 Task: Use the formula "IMSQRT" in spreadsheet "Project portfolio".
Action: Mouse moved to (35, 229)
Screenshot: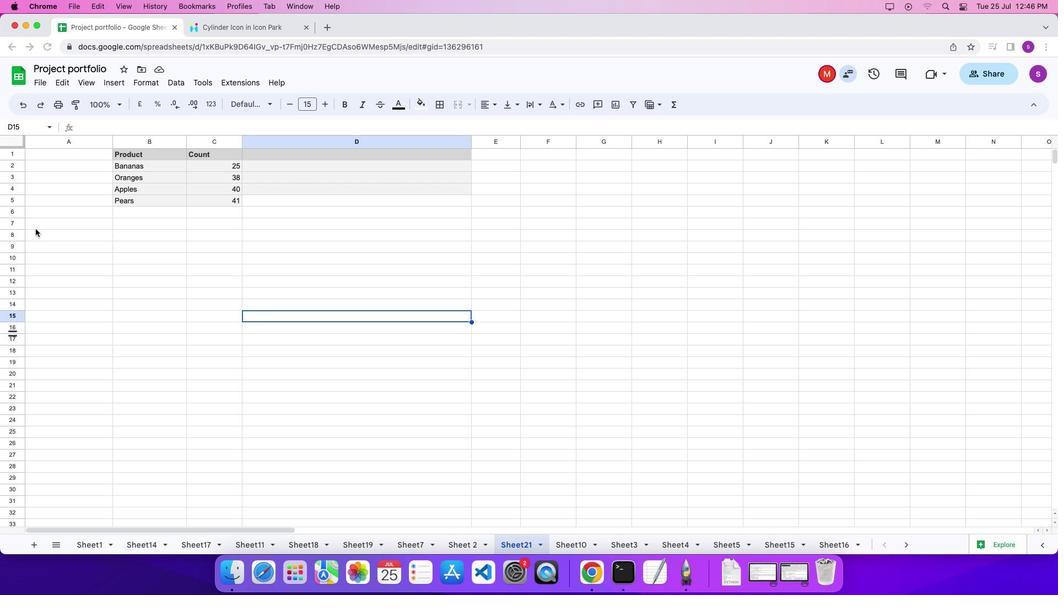 
Action: Mouse pressed left at (35, 229)
Screenshot: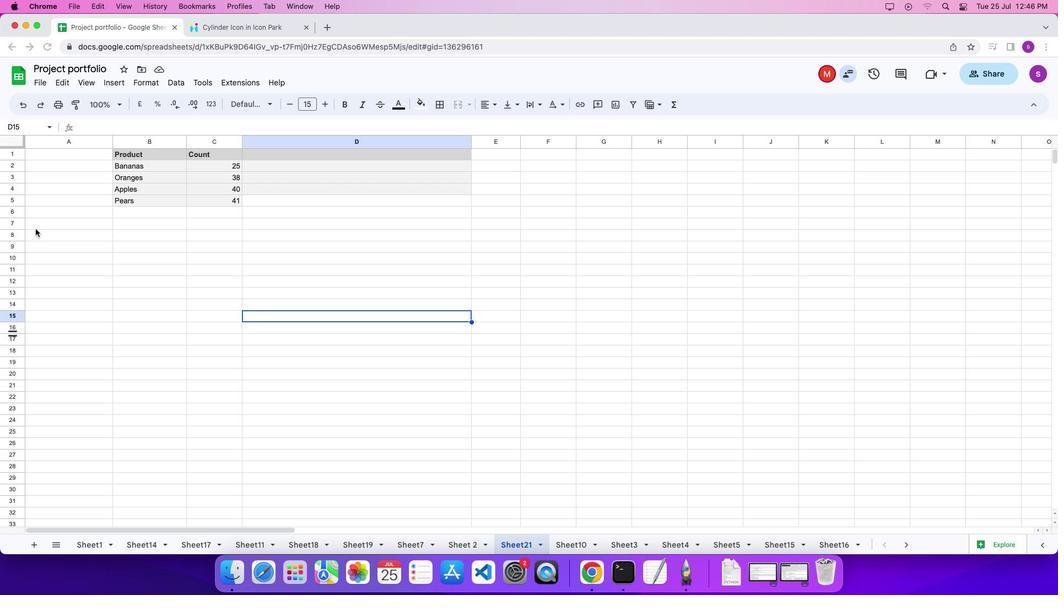 
Action: Mouse moved to (39, 231)
Screenshot: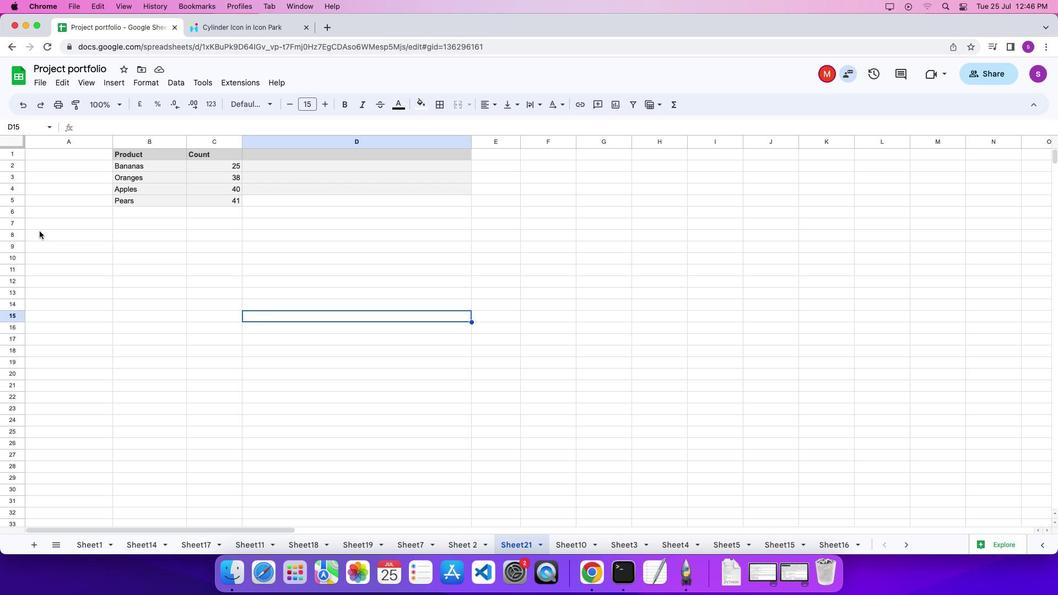 
Action: Mouse pressed left at (39, 231)
Screenshot: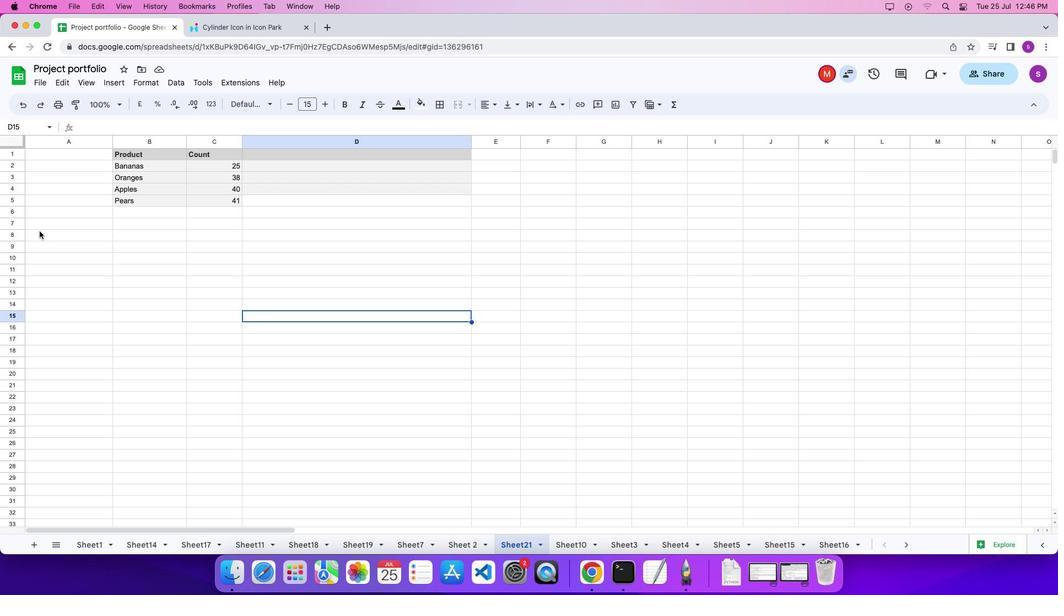 
Action: Mouse moved to (43, 233)
Screenshot: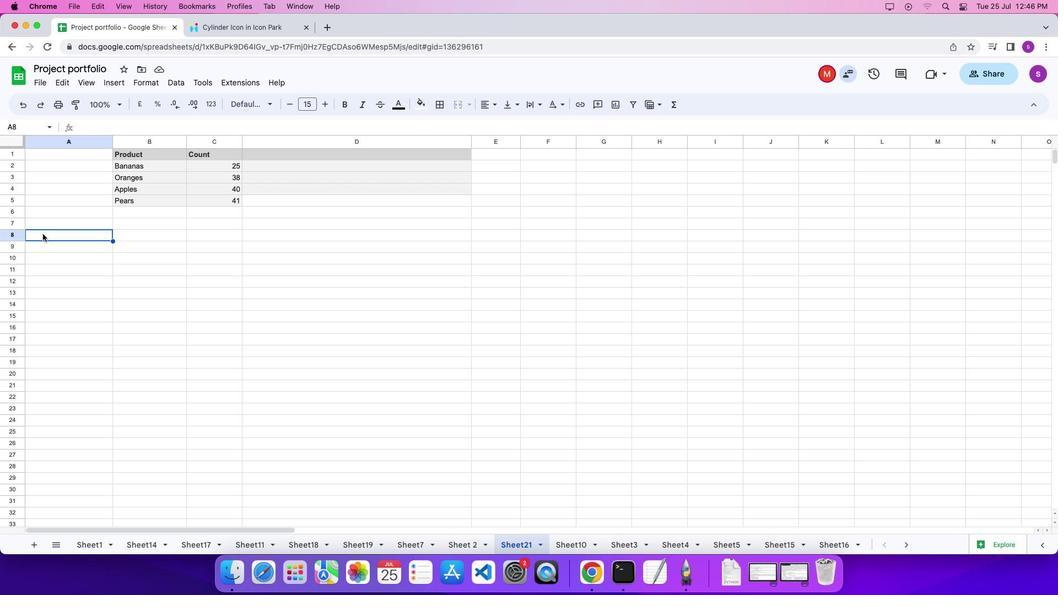 
Action: Mouse pressed left at (43, 233)
Screenshot: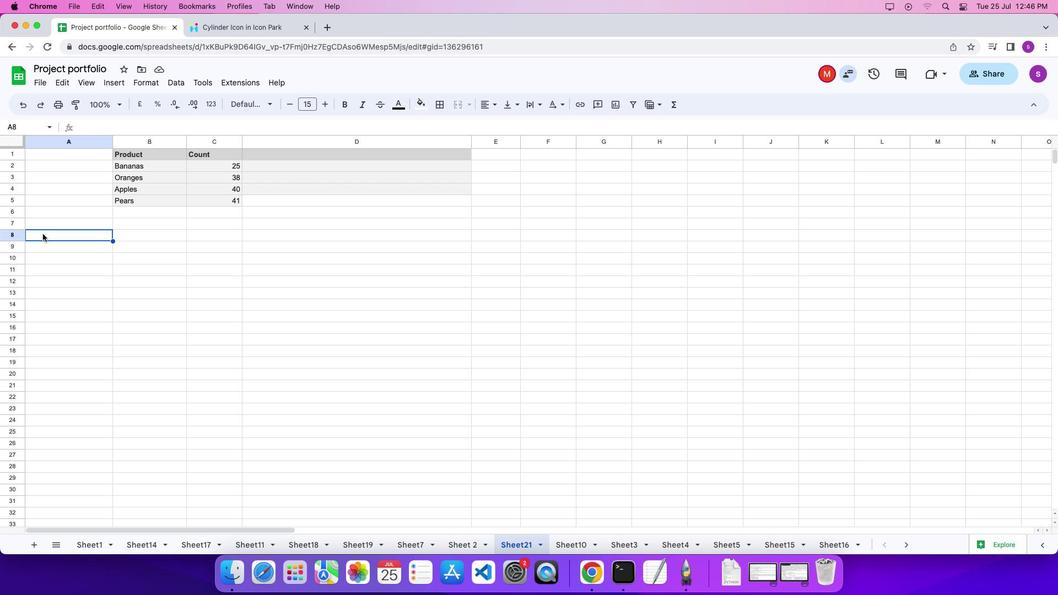 
Action: Key pressed '='
Screenshot: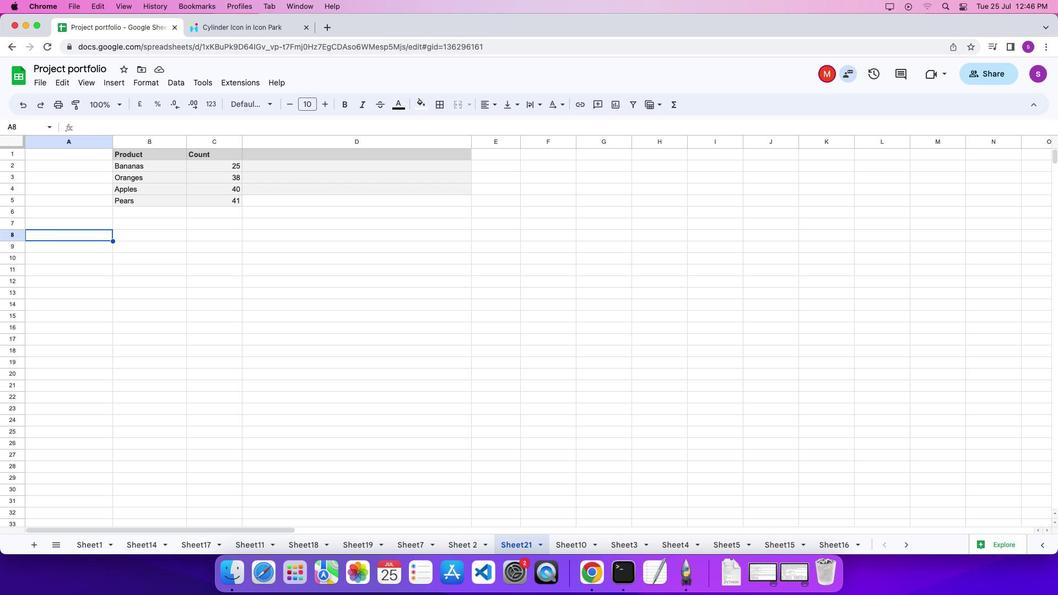 
Action: Mouse moved to (669, 105)
Screenshot: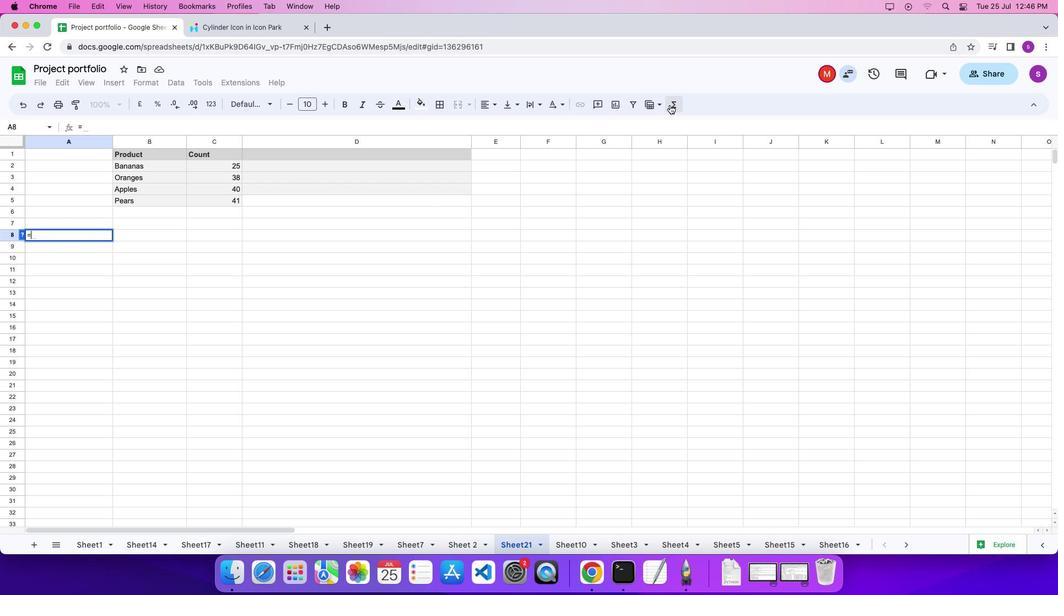 
Action: Mouse pressed left at (669, 105)
Screenshot: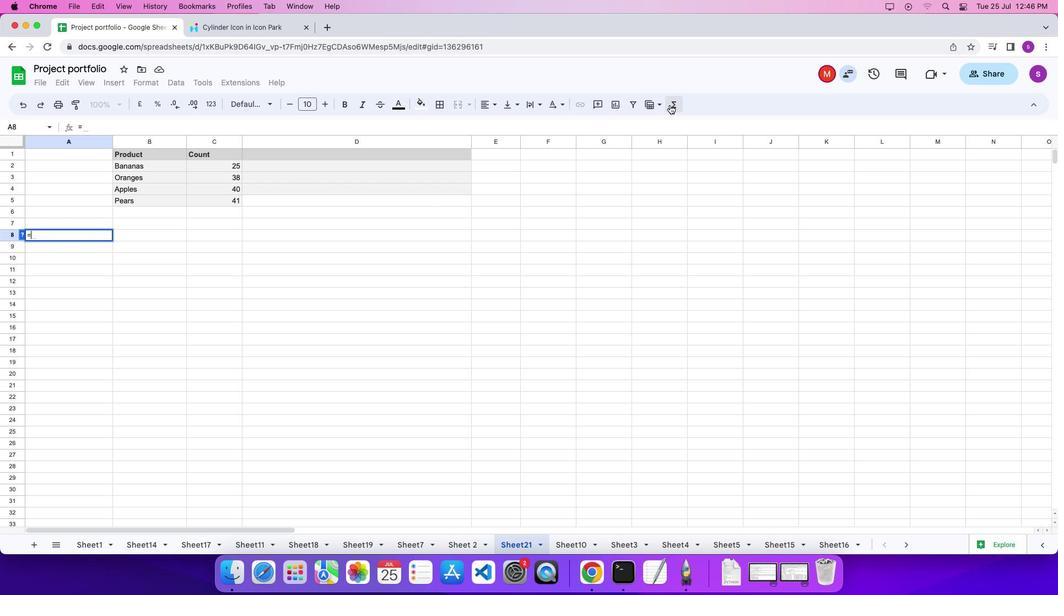 
Action: Mouse moved to (846, 541)
Screenshot: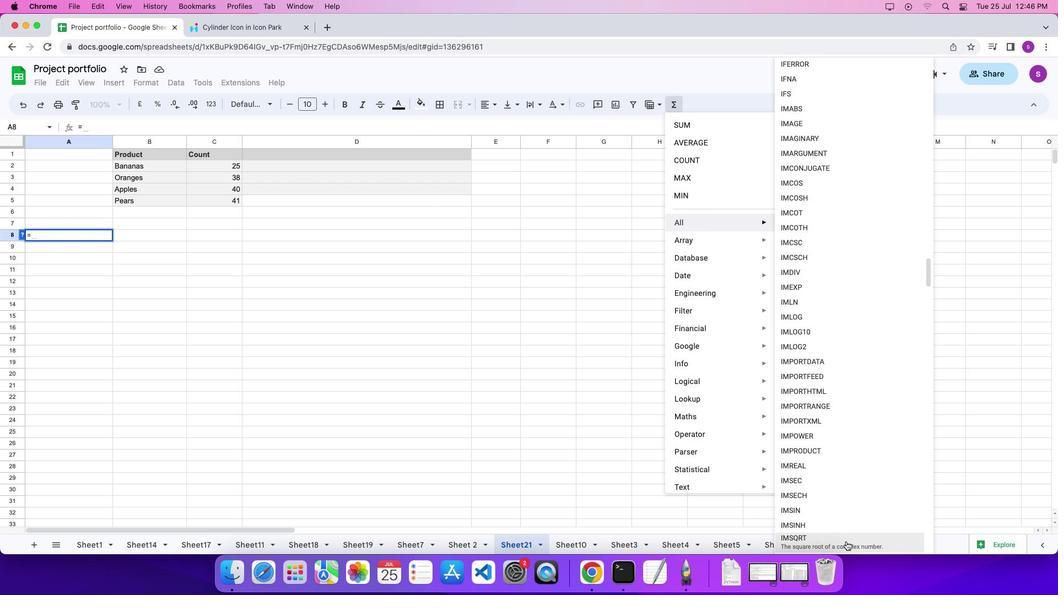 
Action: Mouse pressed left at (846, 541)
Screenshot: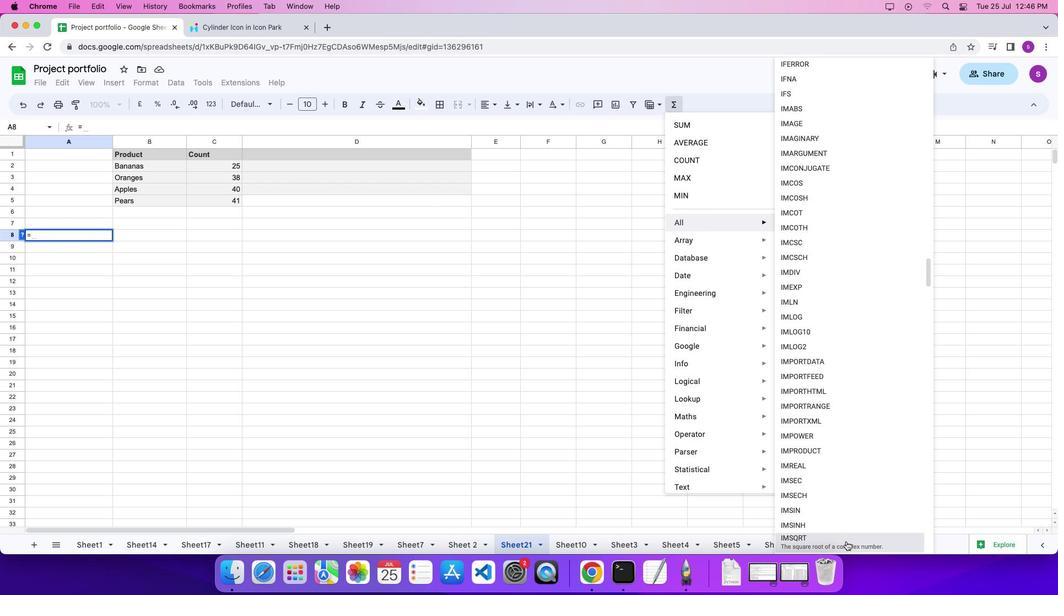 
Action: Mouse moved to (788, 525)
Screenshot: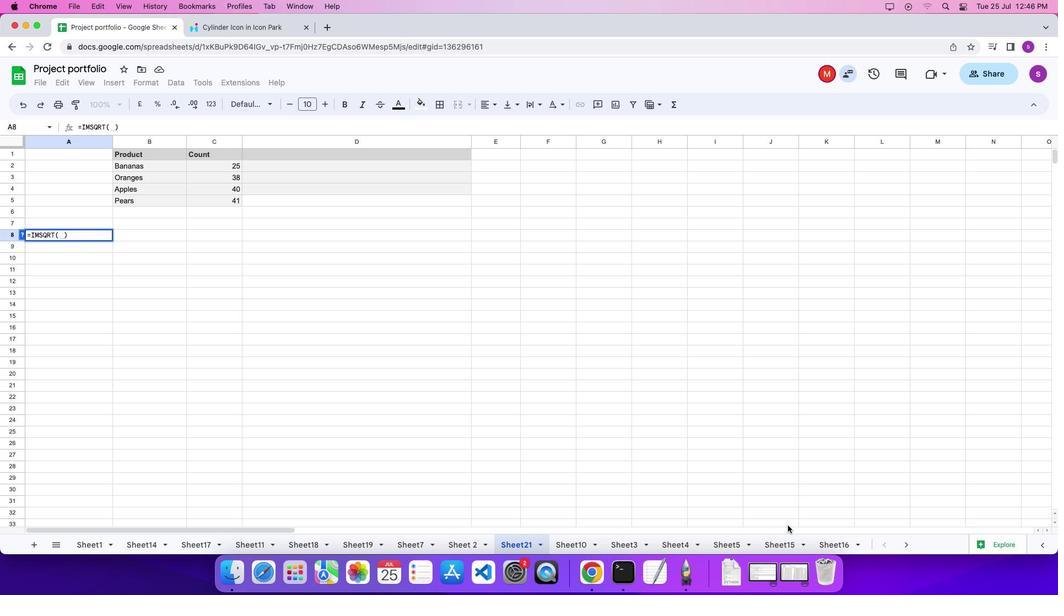 
Action: Key pressed Key.shift_r'"''1''+''i'Key.shift_r'"'Key.enter
Screenshot: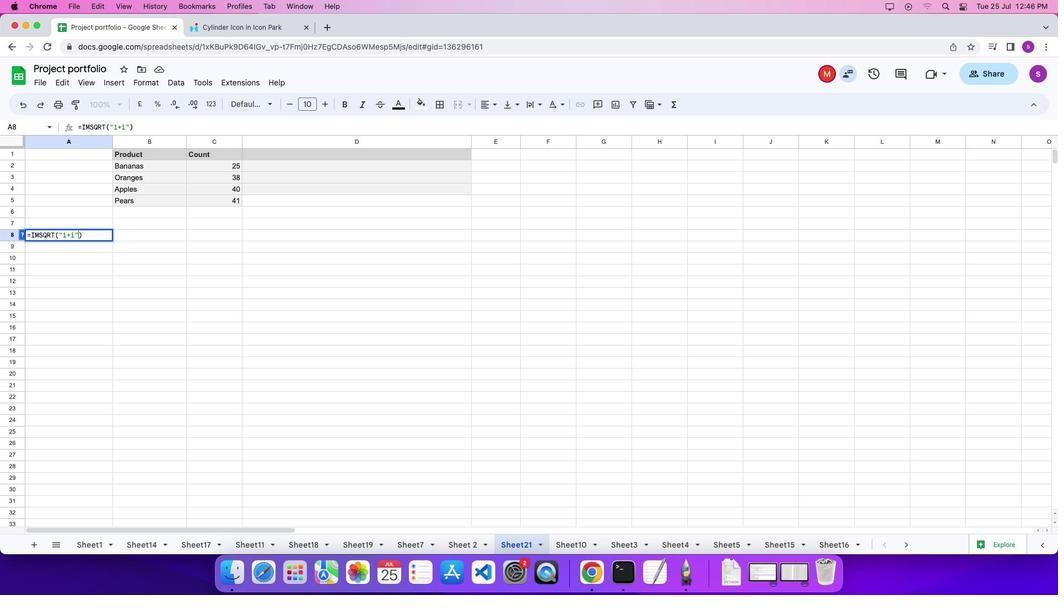 
